 Task: Select KNIME Software.
Action: Mouse moved to (375, 106)
Screenshot: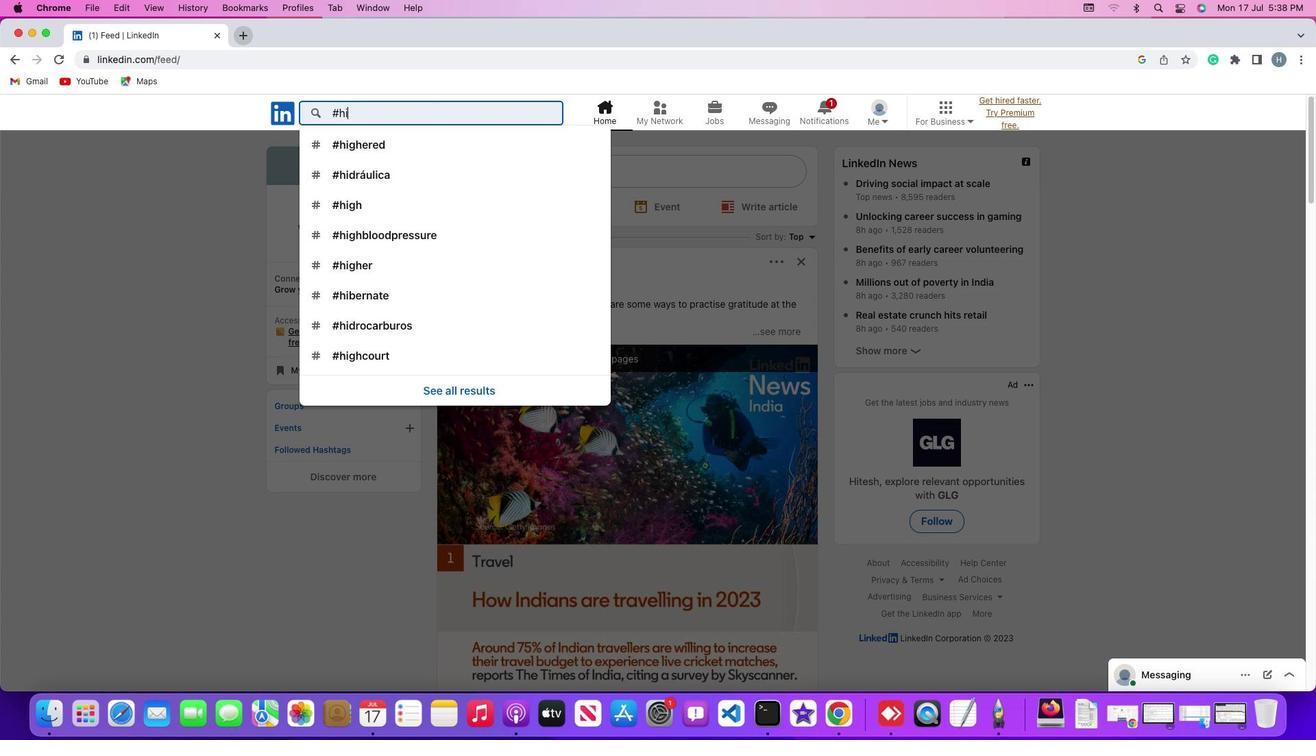 
Action: Mouse pressed left at (375, 106)
Screenshot: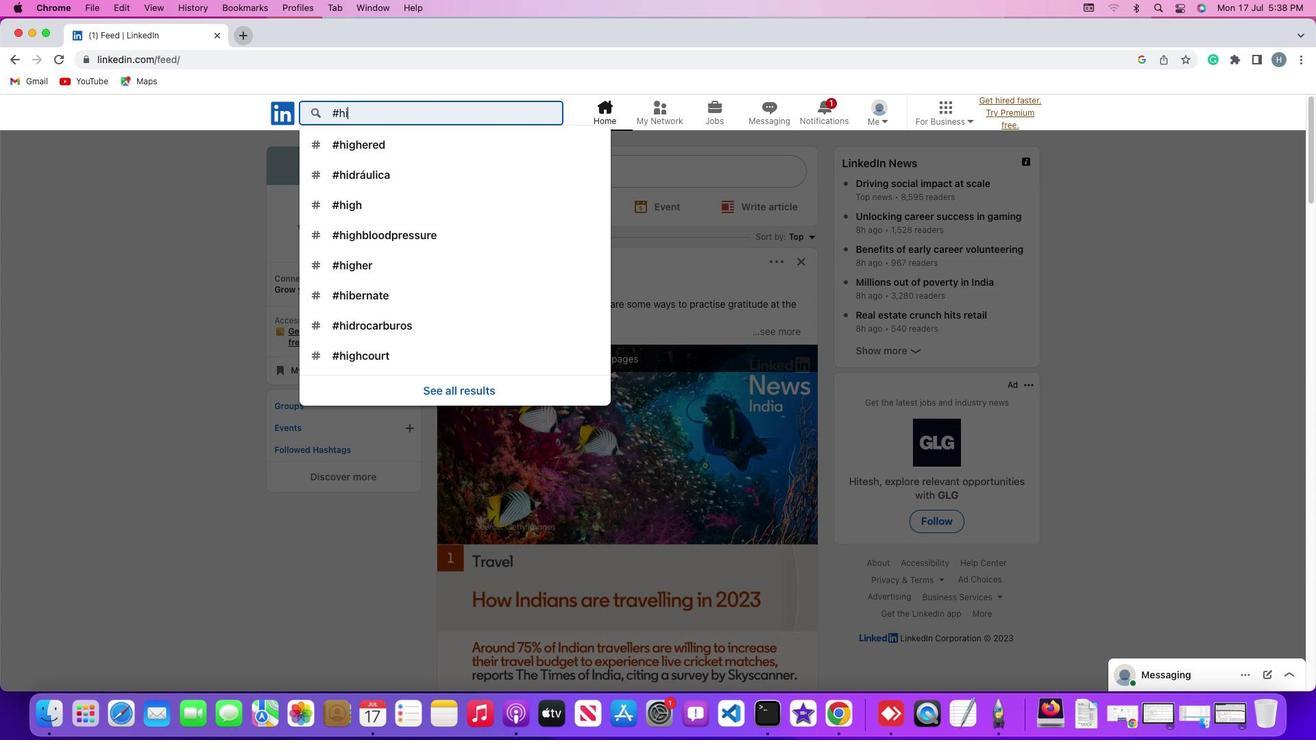 
Action: Mouse pressed left at (375, 106)
Screenshot: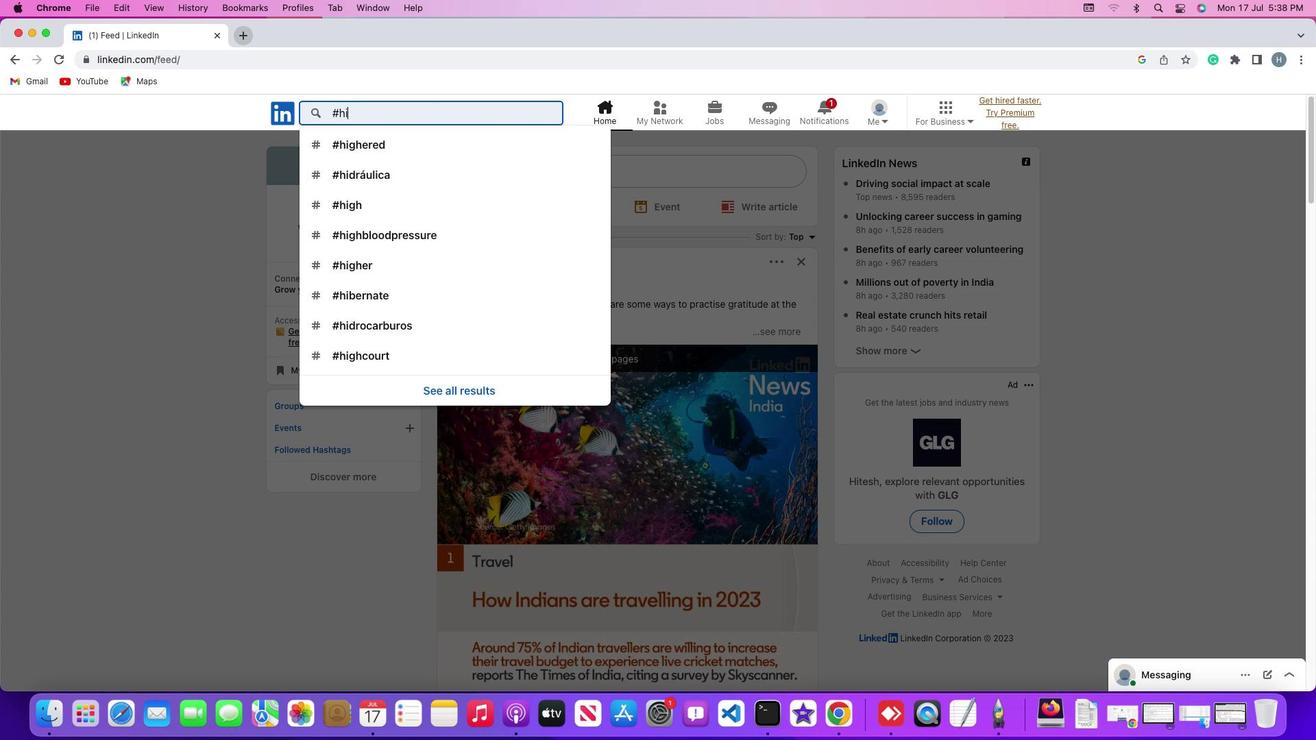 
Action: Key pressed Key.shift'#''h''i''r''i''n''g'Key.enter
Screenshot: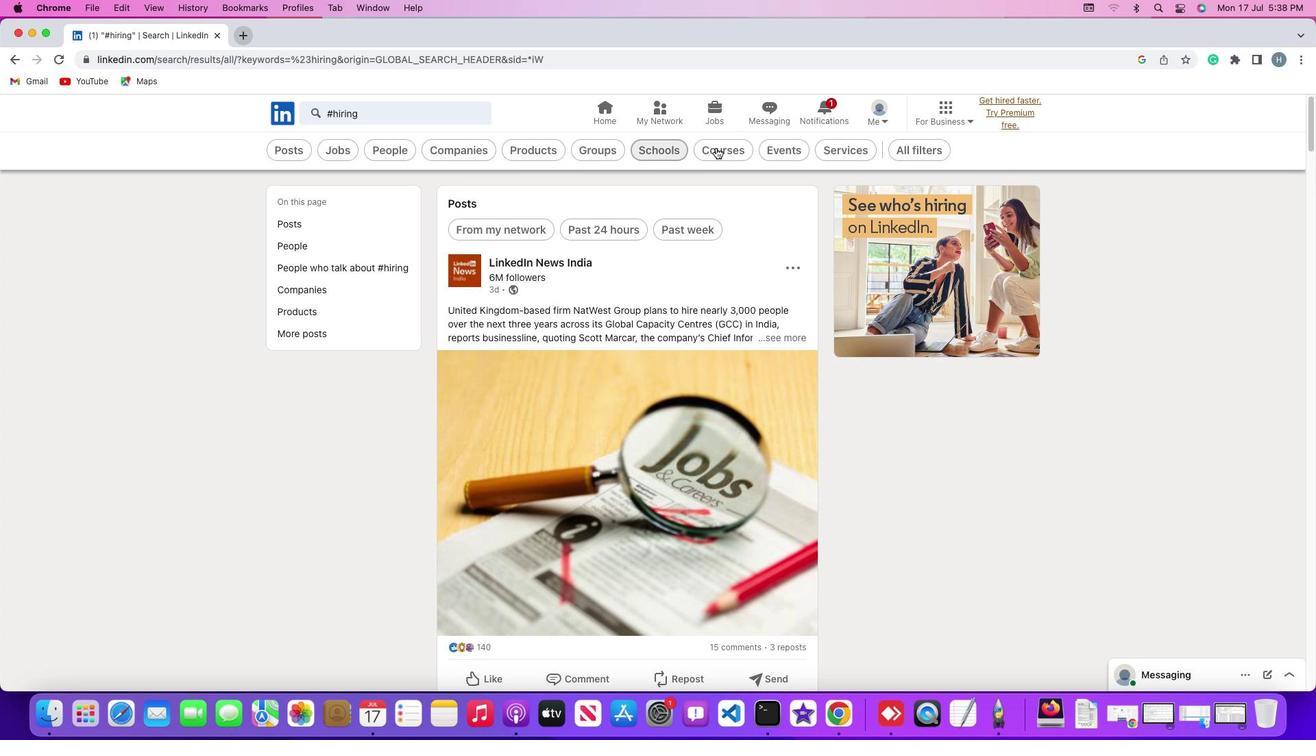 
Action: Mouse moved to (723, 147)
Screenshot: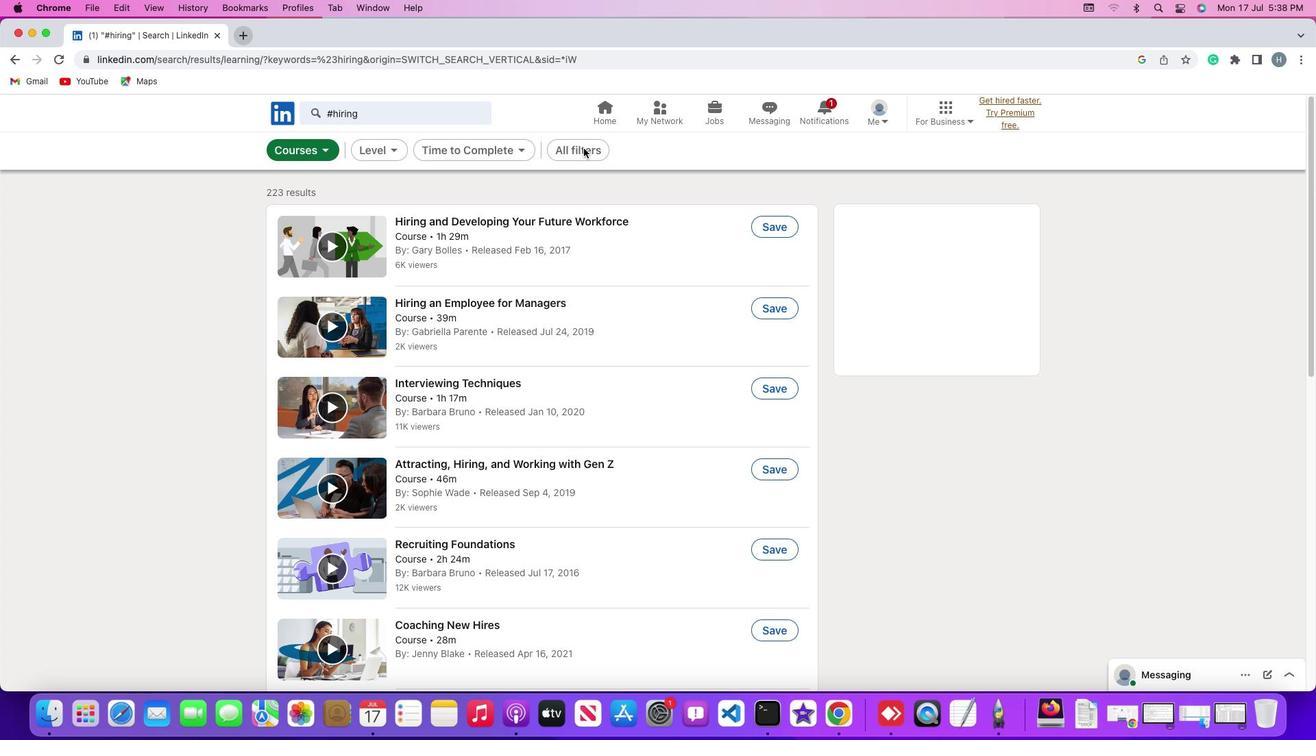 
Action: Mouse pressed left at (723, 147)
Screenshot: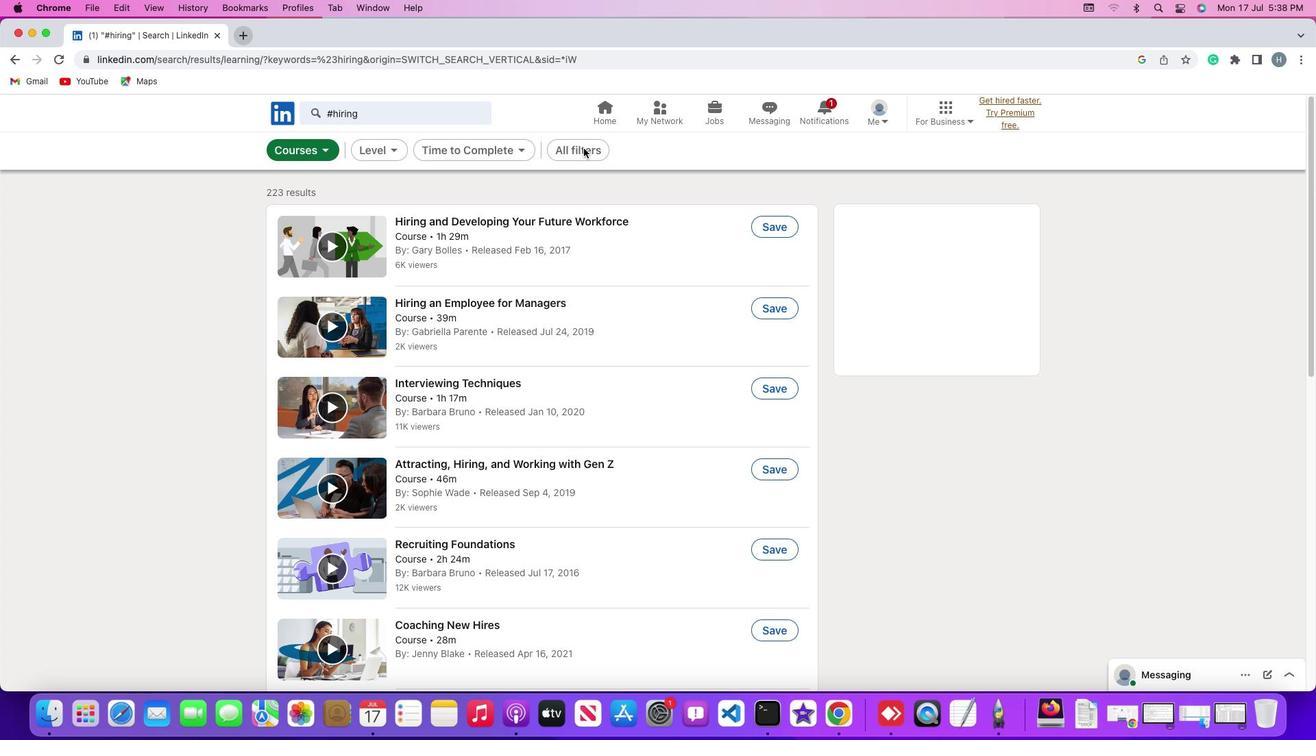 
Action: Mouse moved to (584, 148)
Screenshot: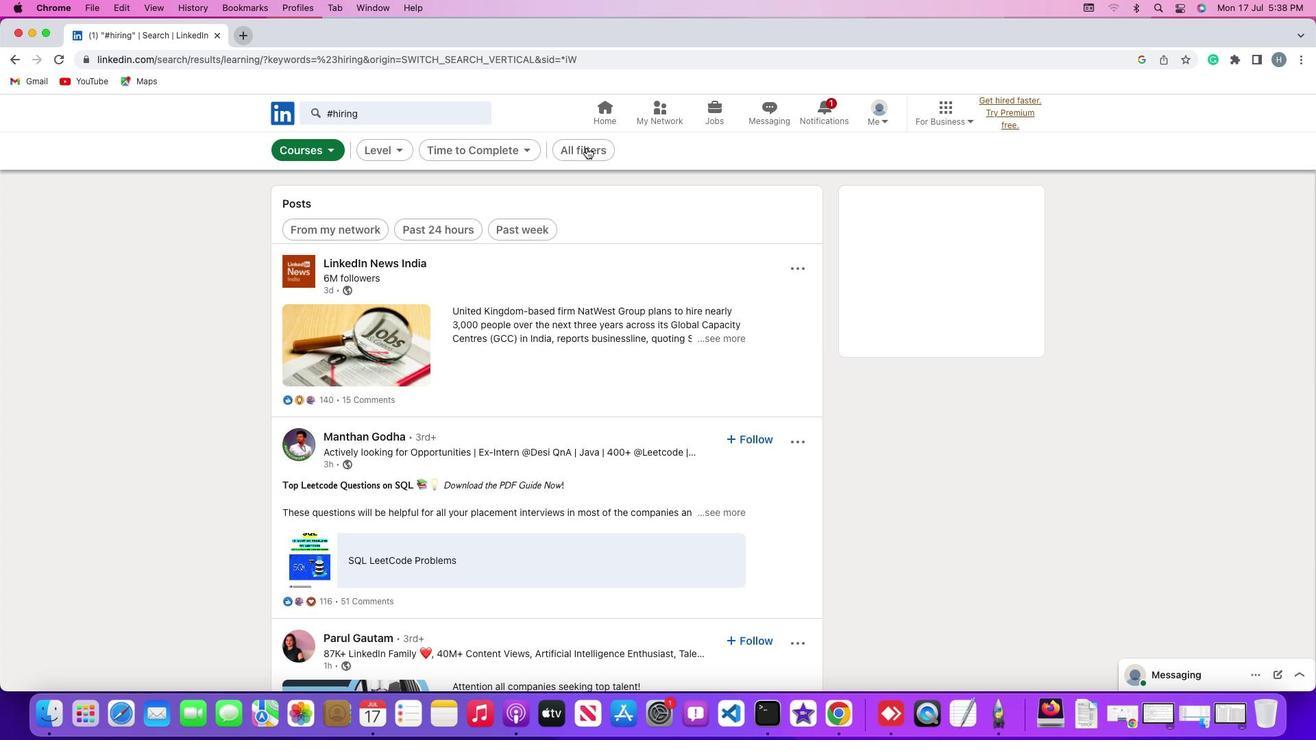 
Action: Mouse pressed left at (584, 148)
Screenshot: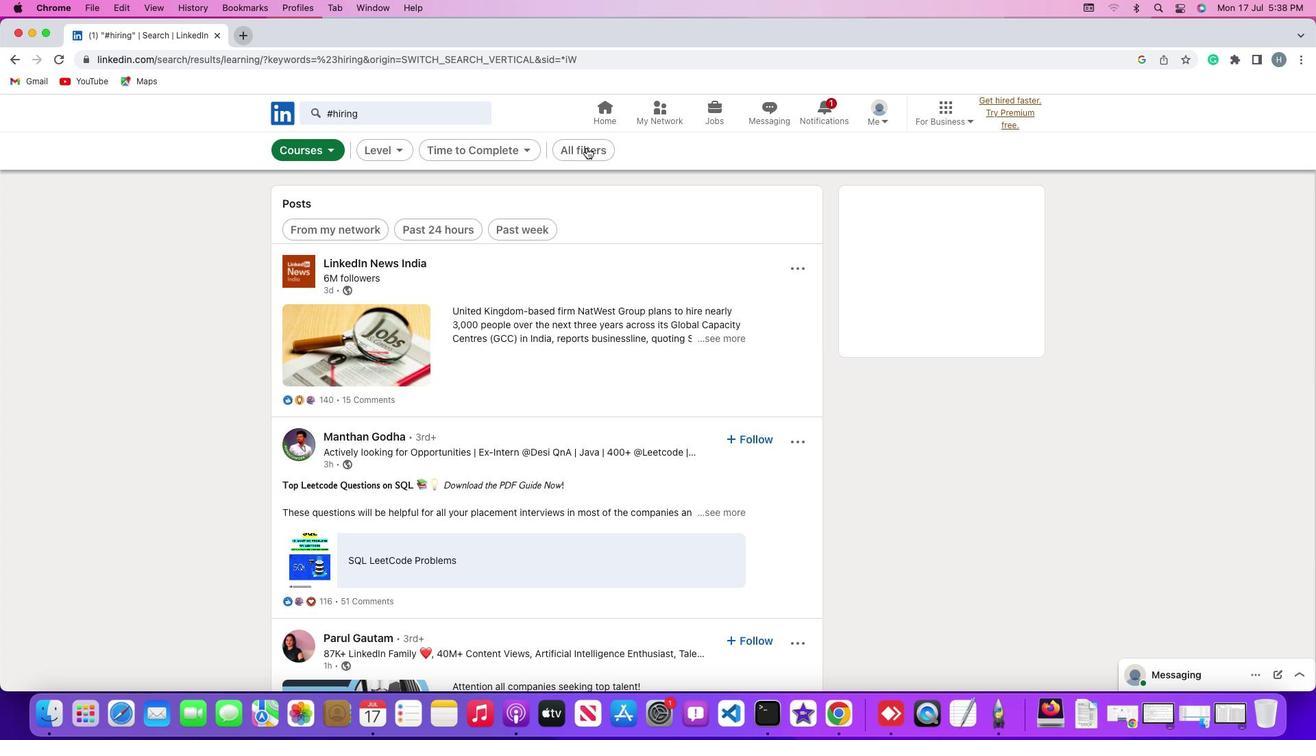 
Action: Mouse moved to (1087, 453)
Screenshot: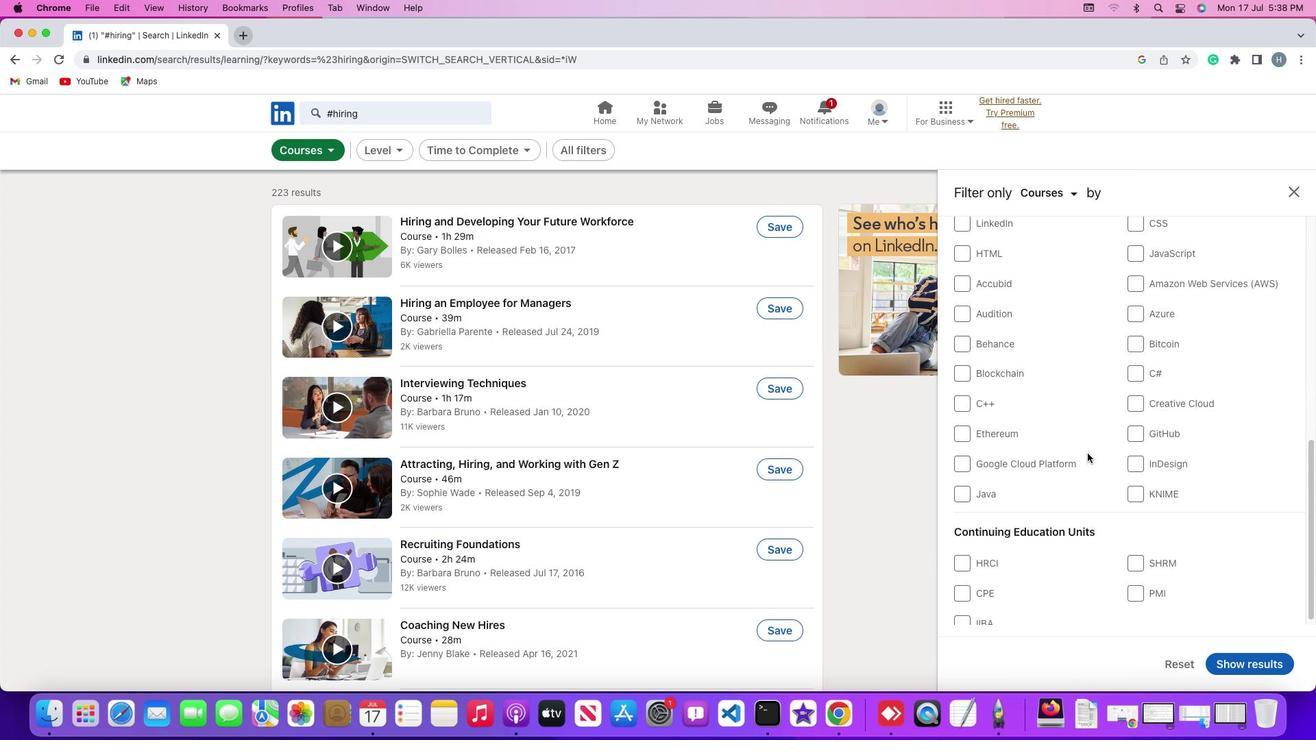 
Action: Mouse scrolled (1087, 453) with delta (0, 0)
Screenshot: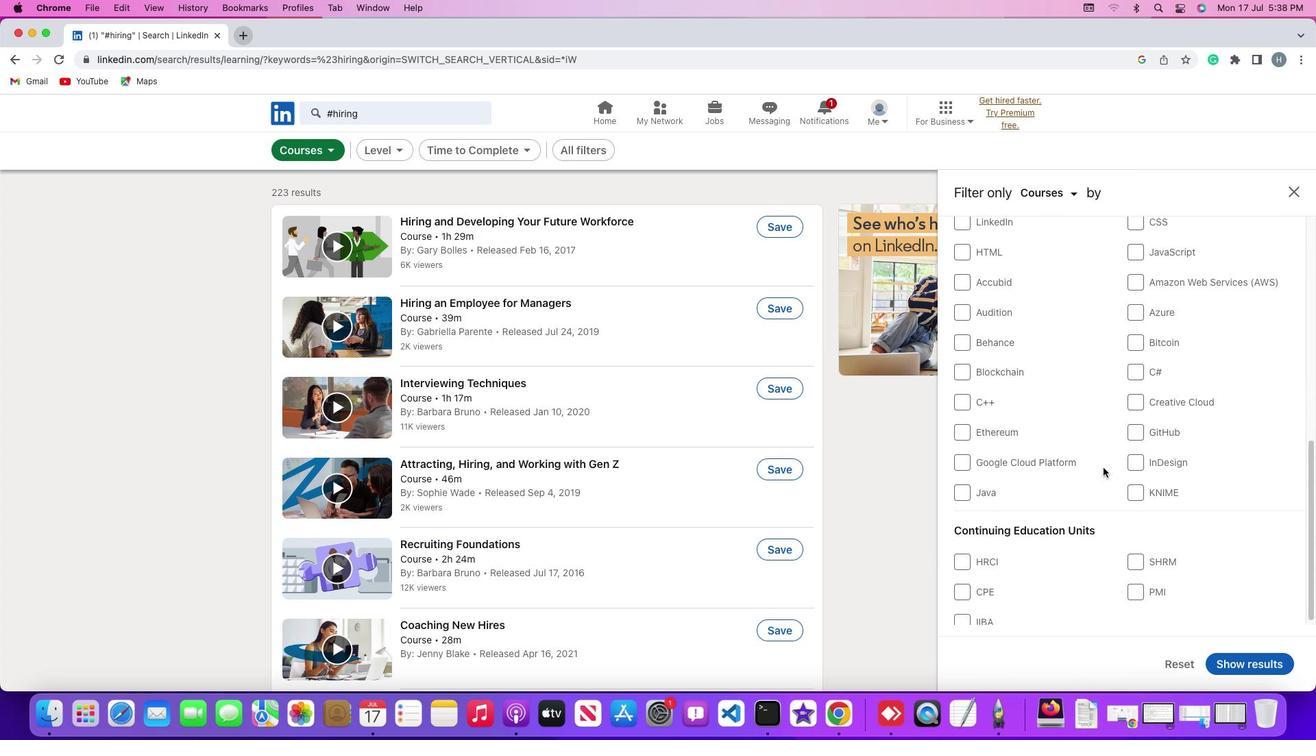 
Action: Mouse scrolled (1087, 453) with delta (0, 0)
Screenshot: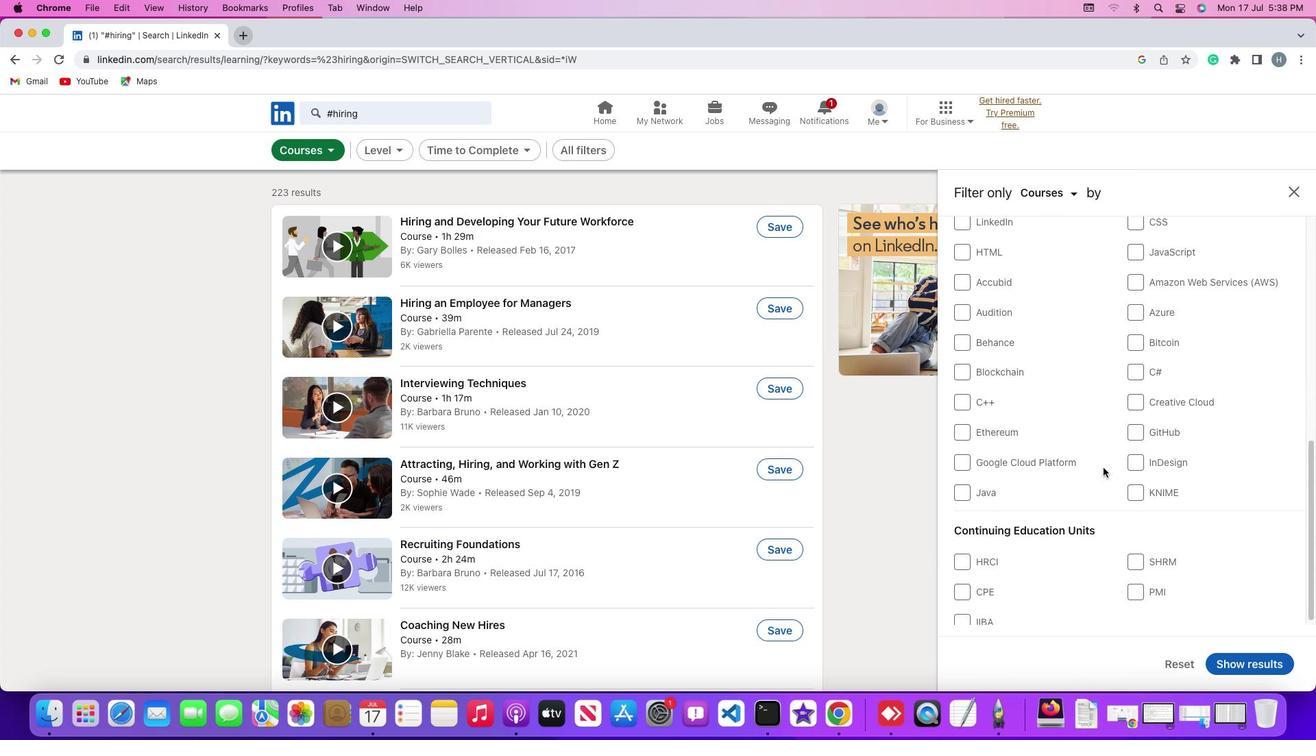 
Action: Mouse scrolled (1087, 453) with delta (0, -1)
Screenshot: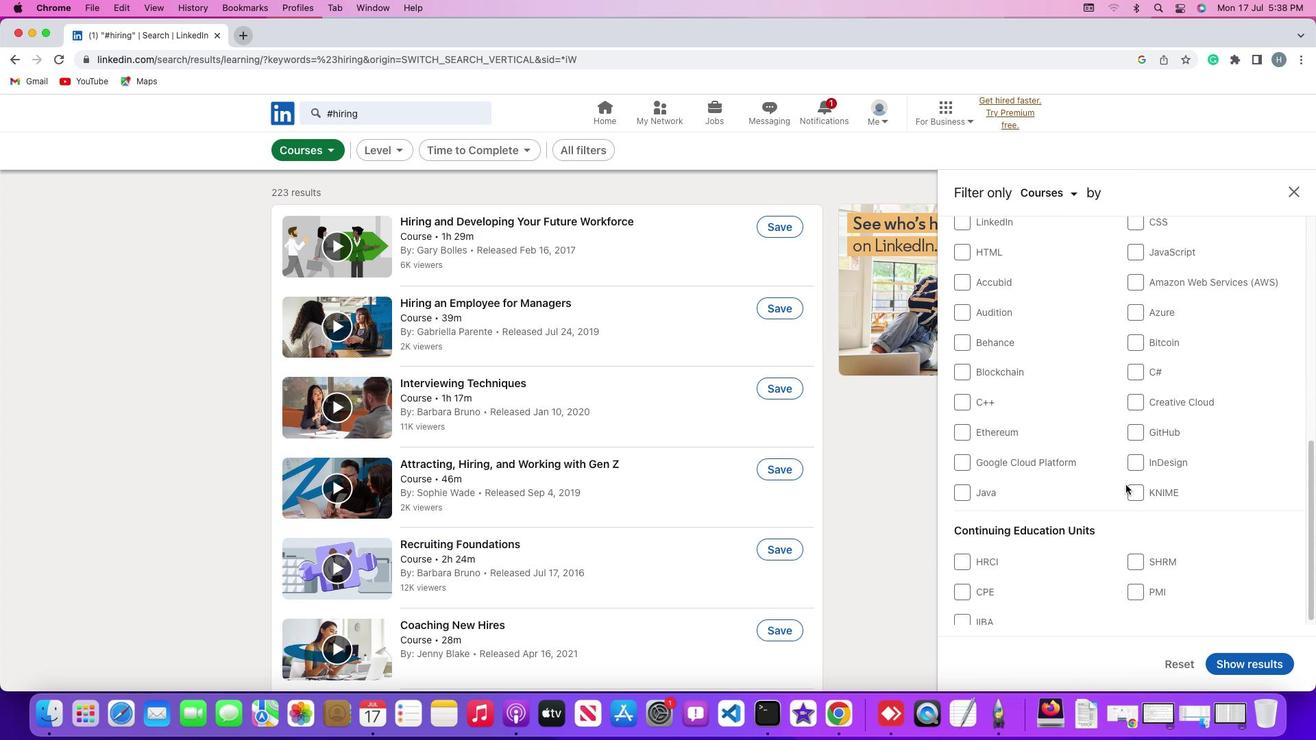 
Action: Mouse scrolled (1087, 453) with delta (0, 0)
Screenshot: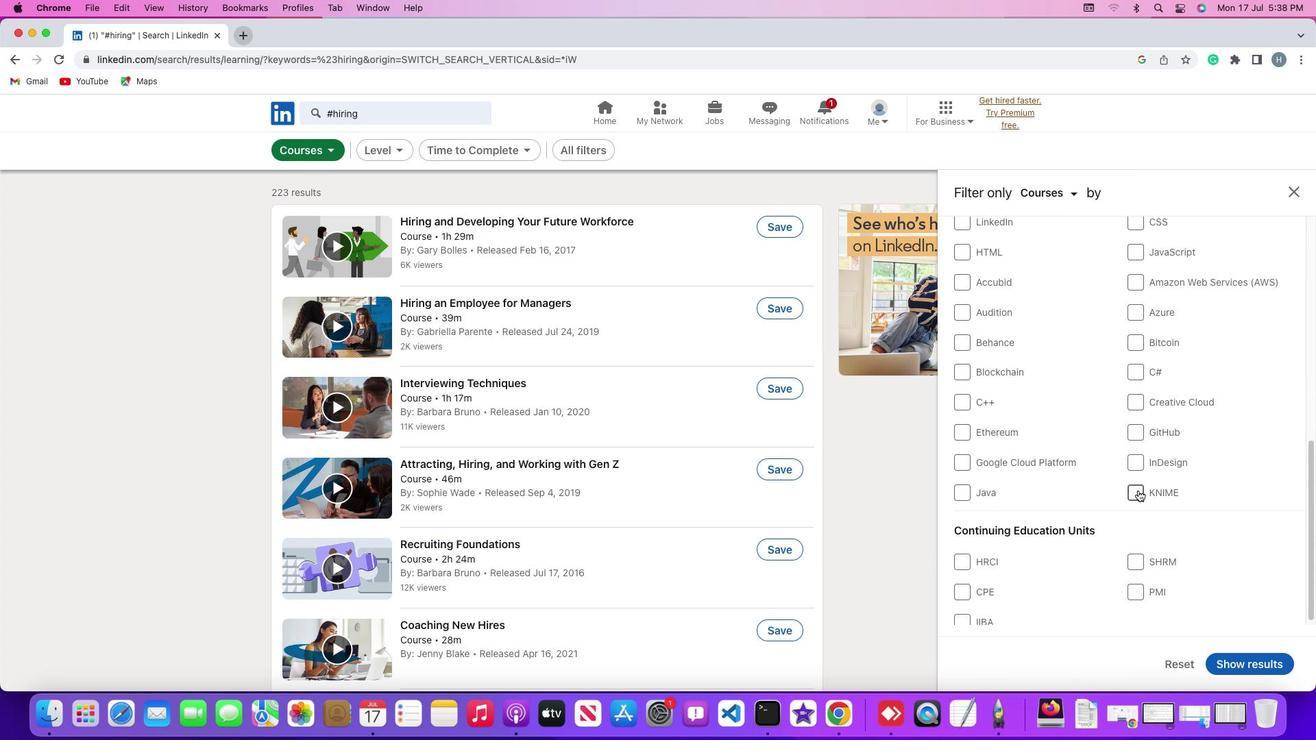 
Action: Mouse scrolled (1087, 453) with delta (0, 0)
Screenshot: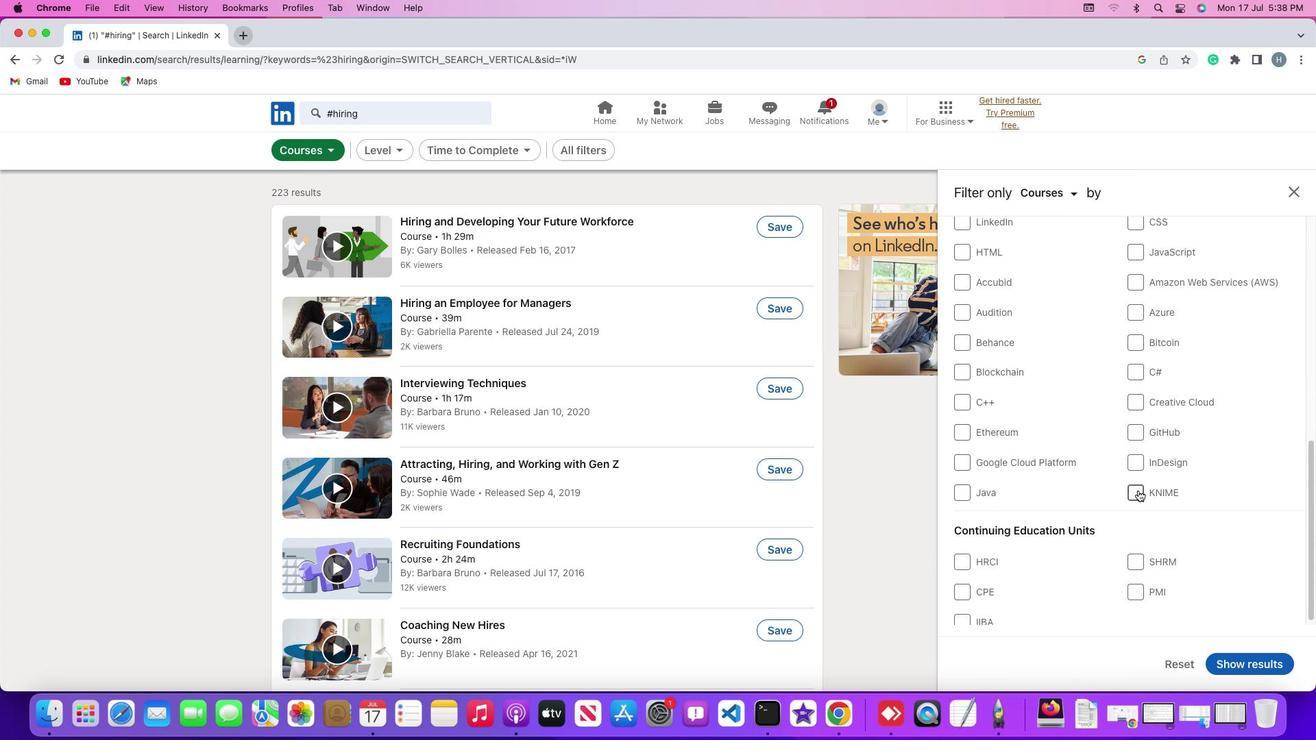 
Action: Mouse scrolled (1087, 453) with delta (0, -1)
Screenshot: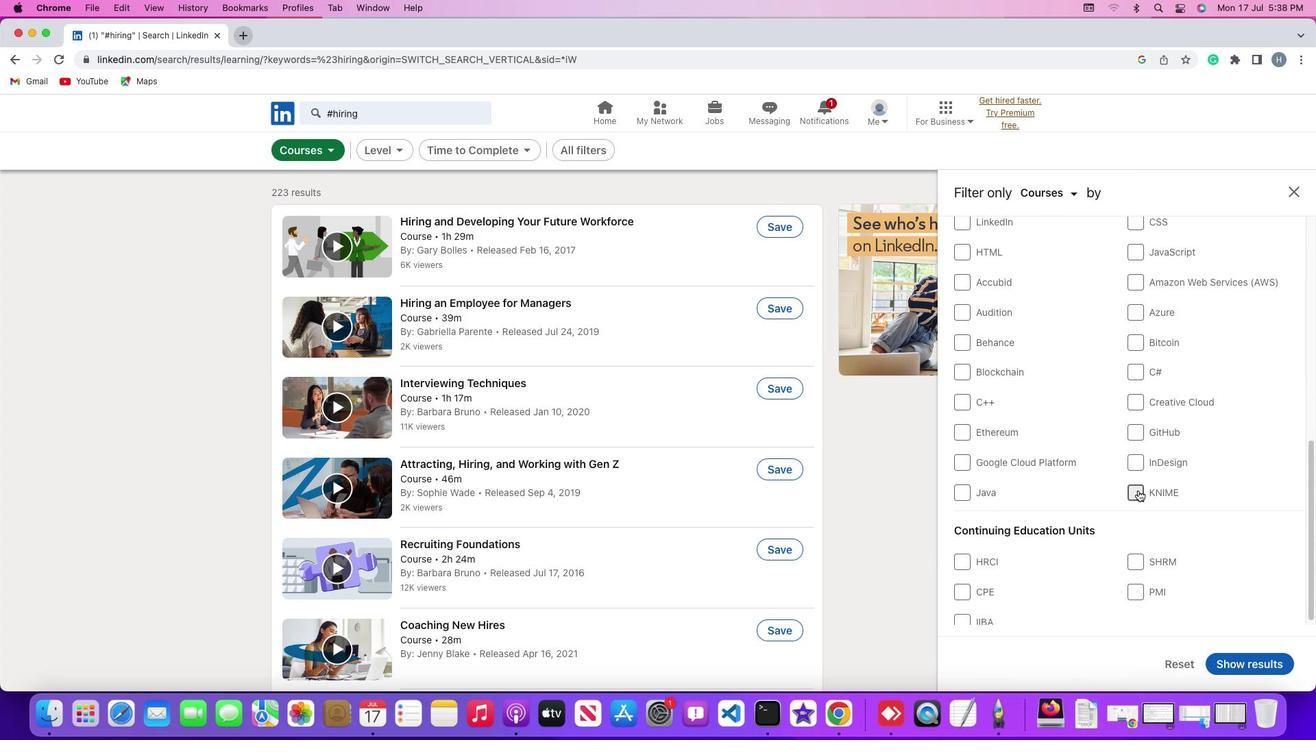
Action: Mouse scrolled (1087, 453) with delta (0, 0)
Screenshot: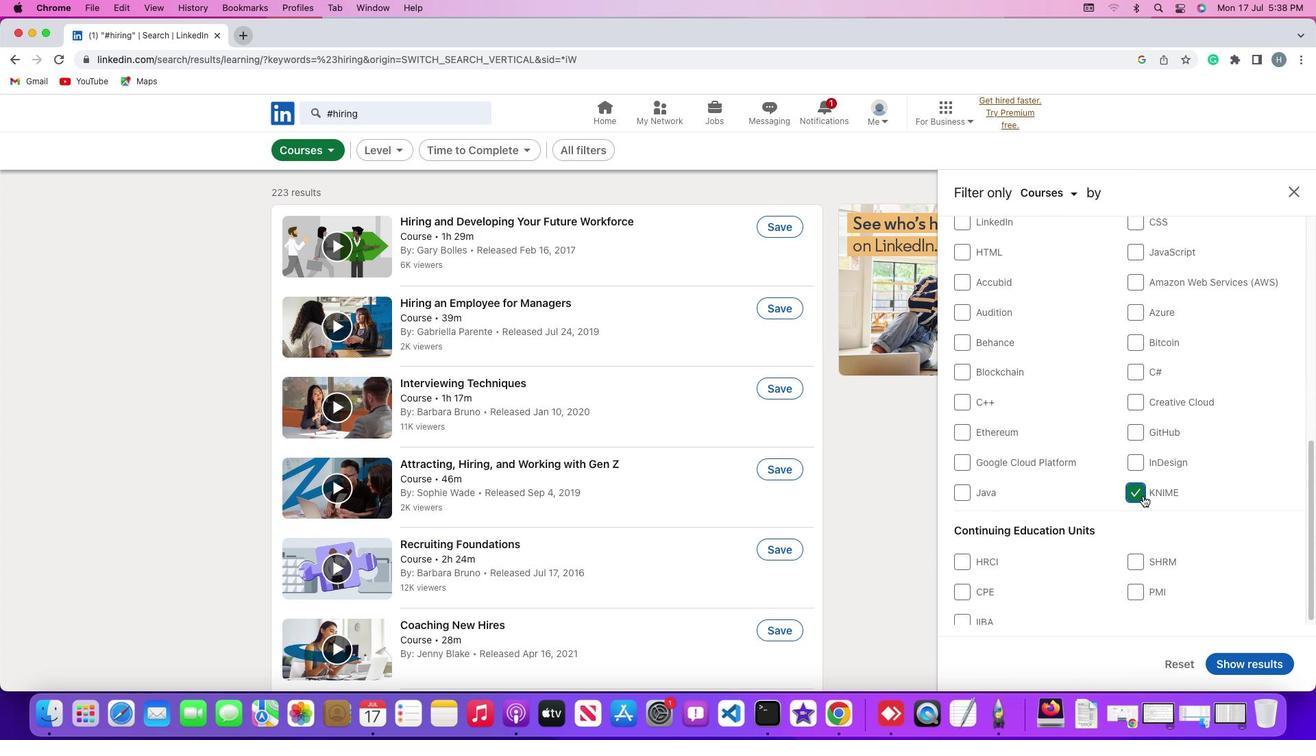 
Action: Mouse scrolled (1087, 453) with delta (0, 0)
Screenshot: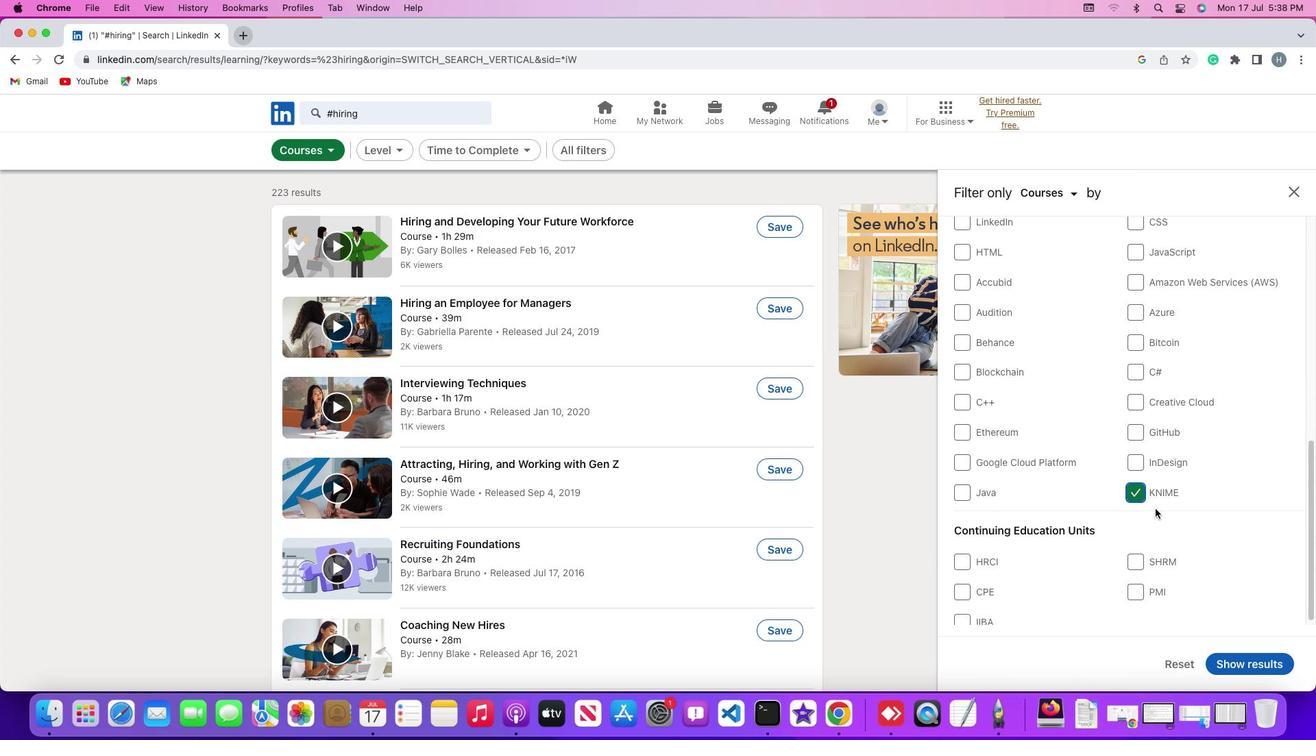 
Action: Mouse scrolled (1087, 453) with delta (0, -2)
Screenshot: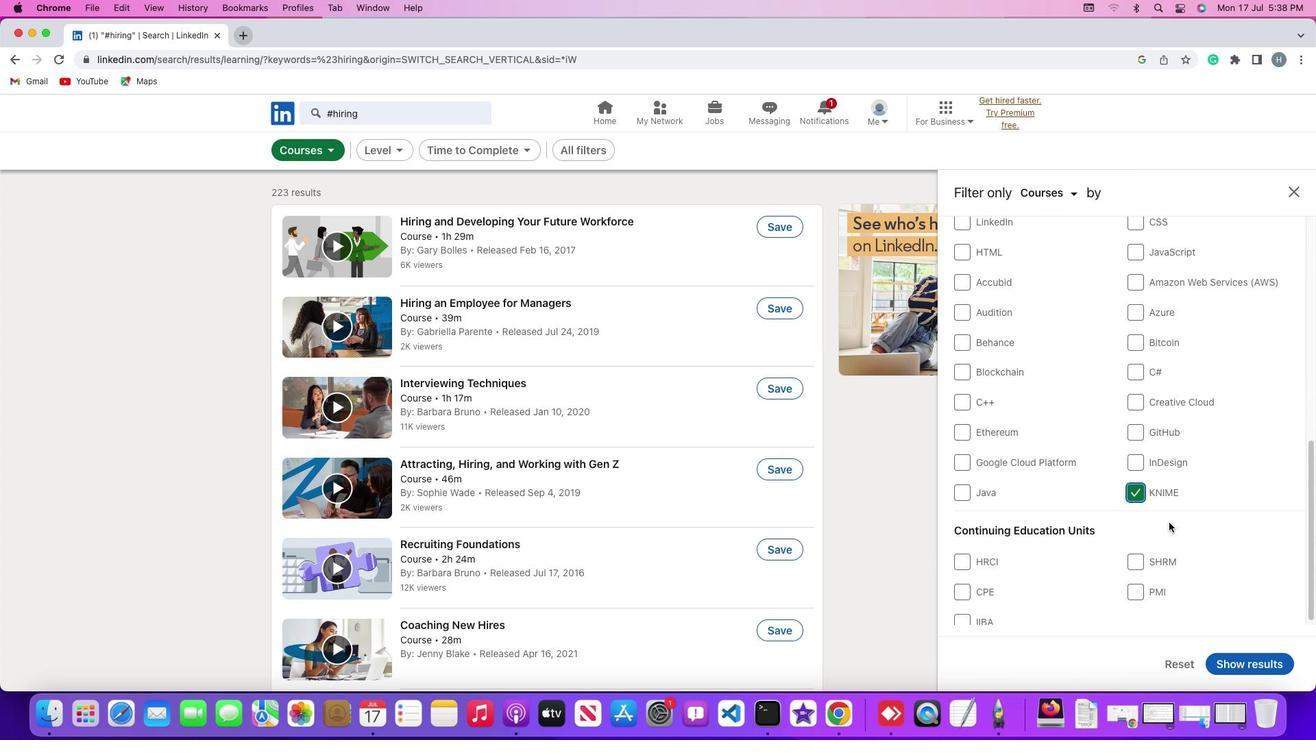 
Action: Mouse scrolled (1087, 453) with delta (0, 0)
Screenshot: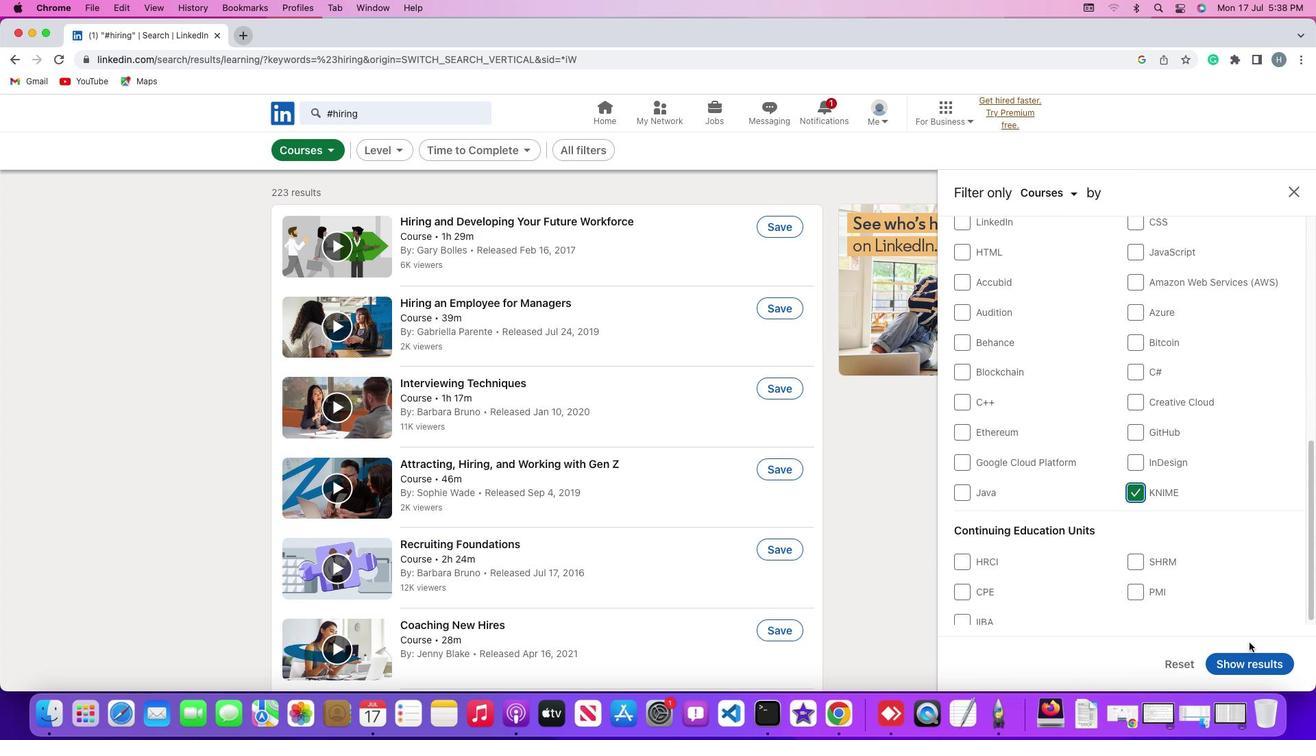 
Action: Mouse scrolled (1087, 453) with delta (0, 0)
Screenshot: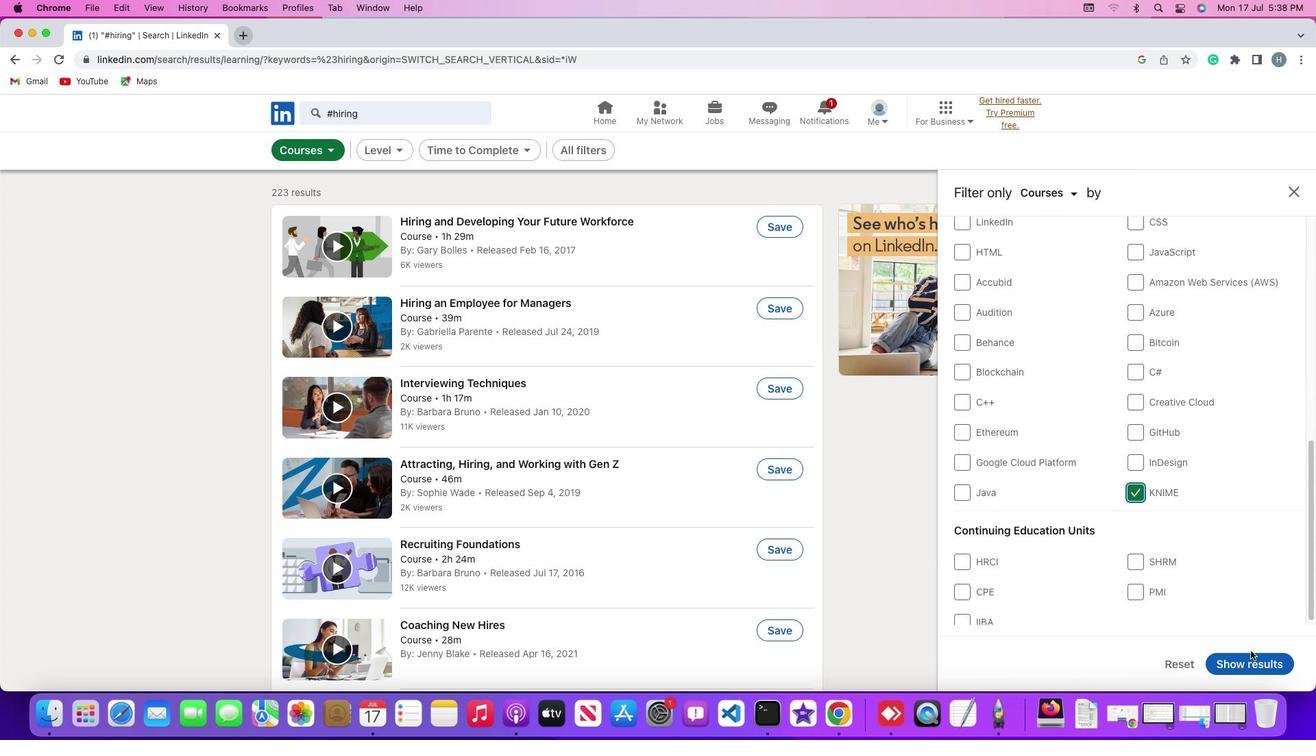 
Action: Mouse scrolled (1087, 453) with delta (0, -1)
Screenshot: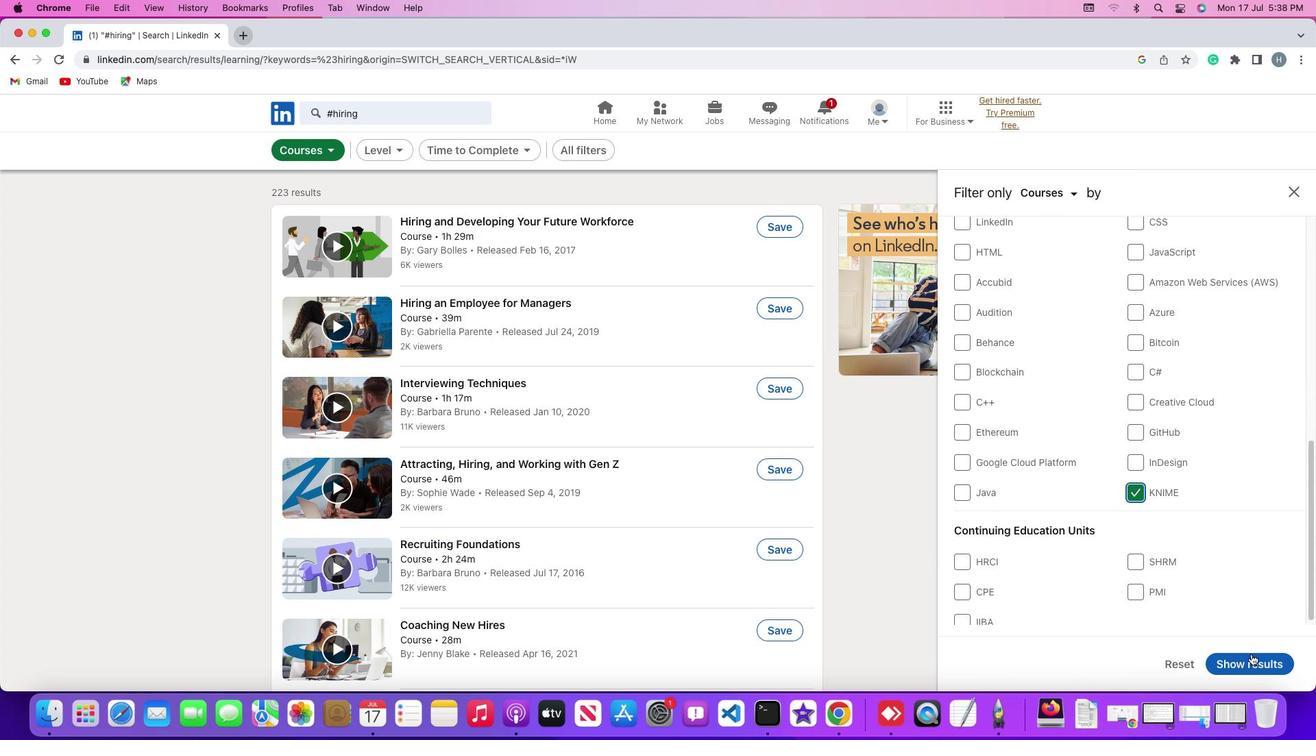 
Action: Mouse scrolled (1087, 453) with delta (0, -2)
Screenshot: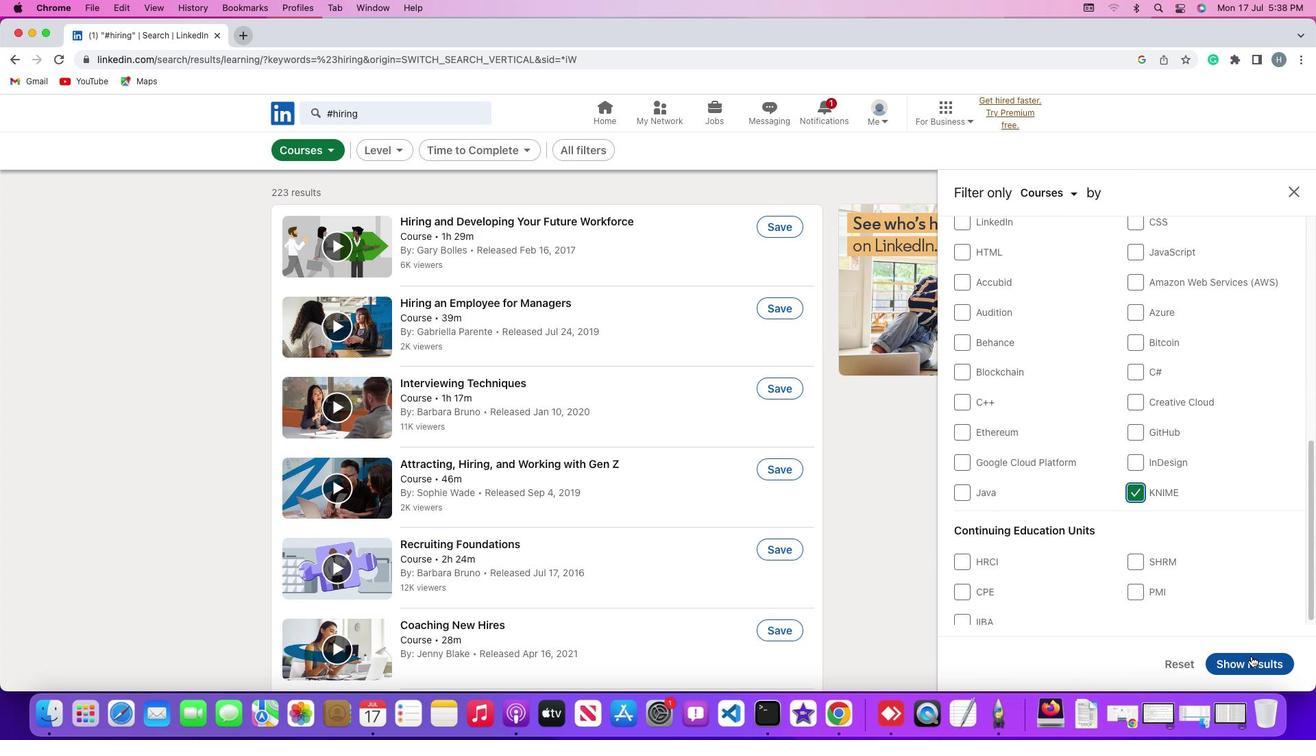 
Action: Mouse scrolled (1087, 453) with delta (0, 0)
Screenshot: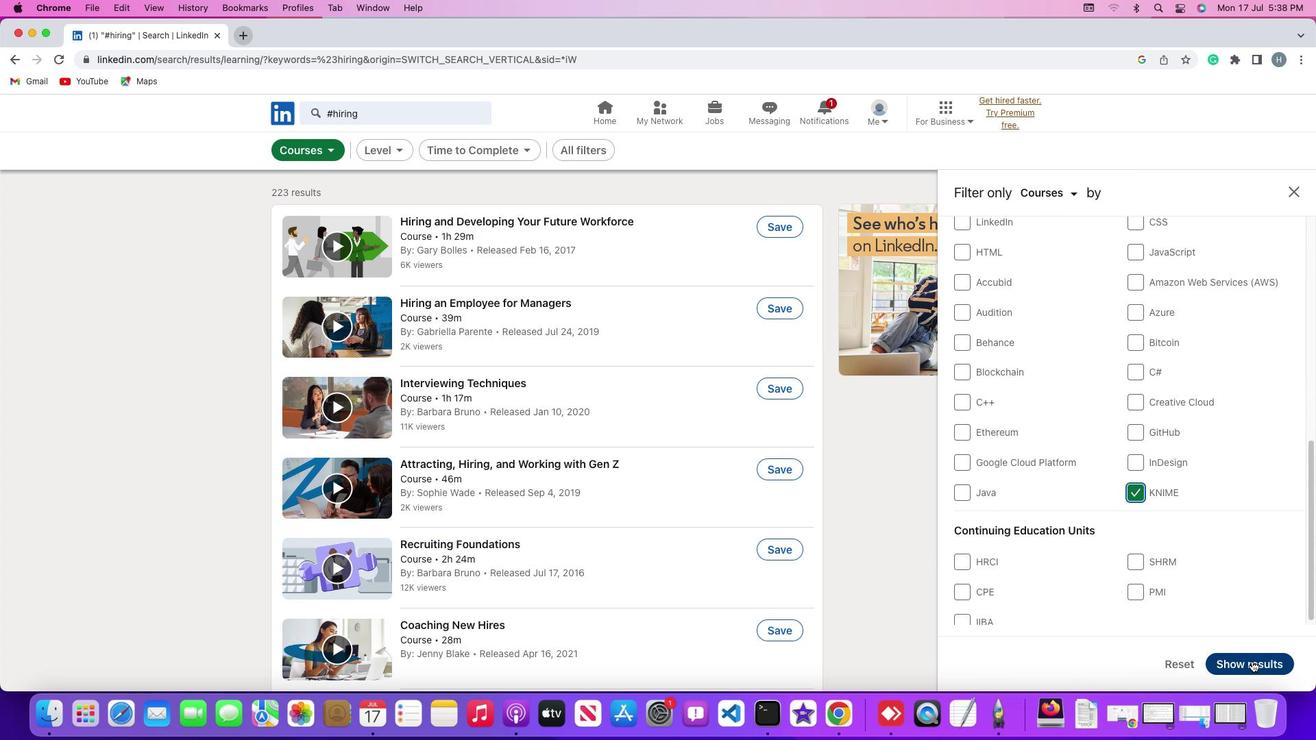 
Action: Mouse scrolled (1087, 453) with delta (0, 0)
Screenshot: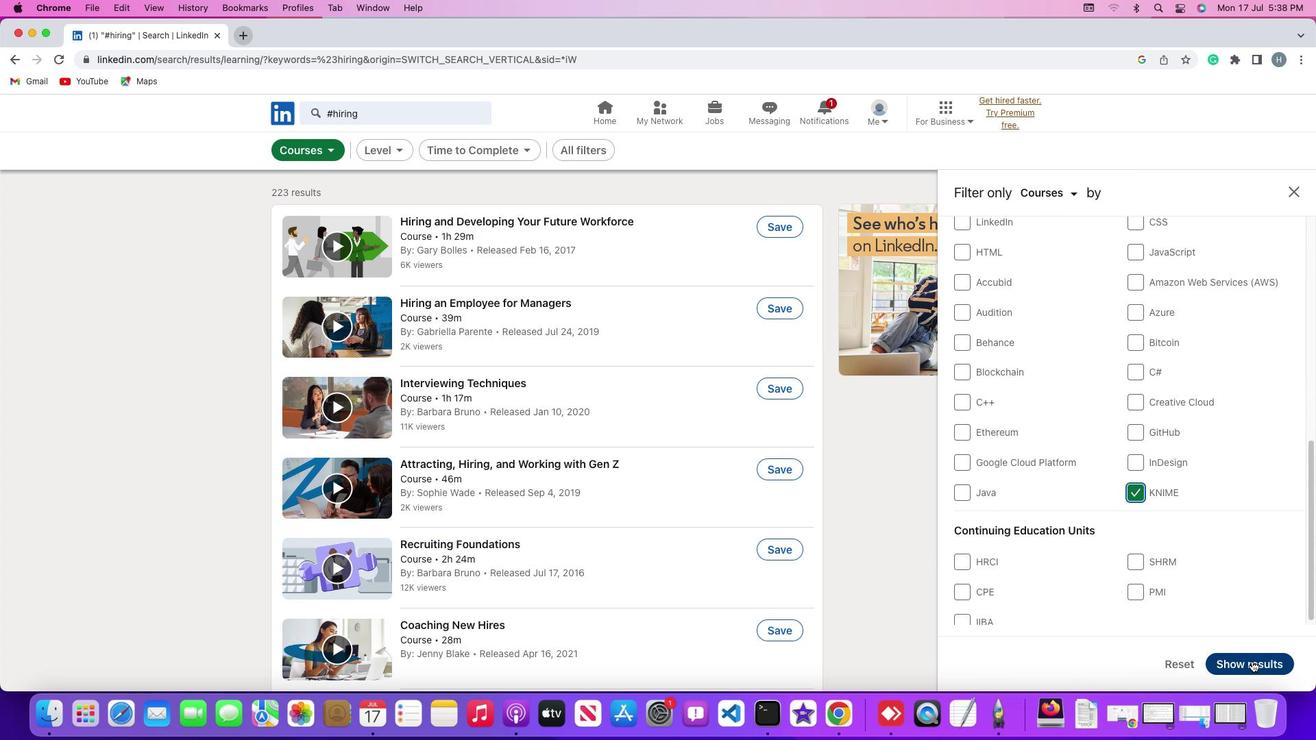 
Action: Mouse moved to (1138, 490)
Screenshot: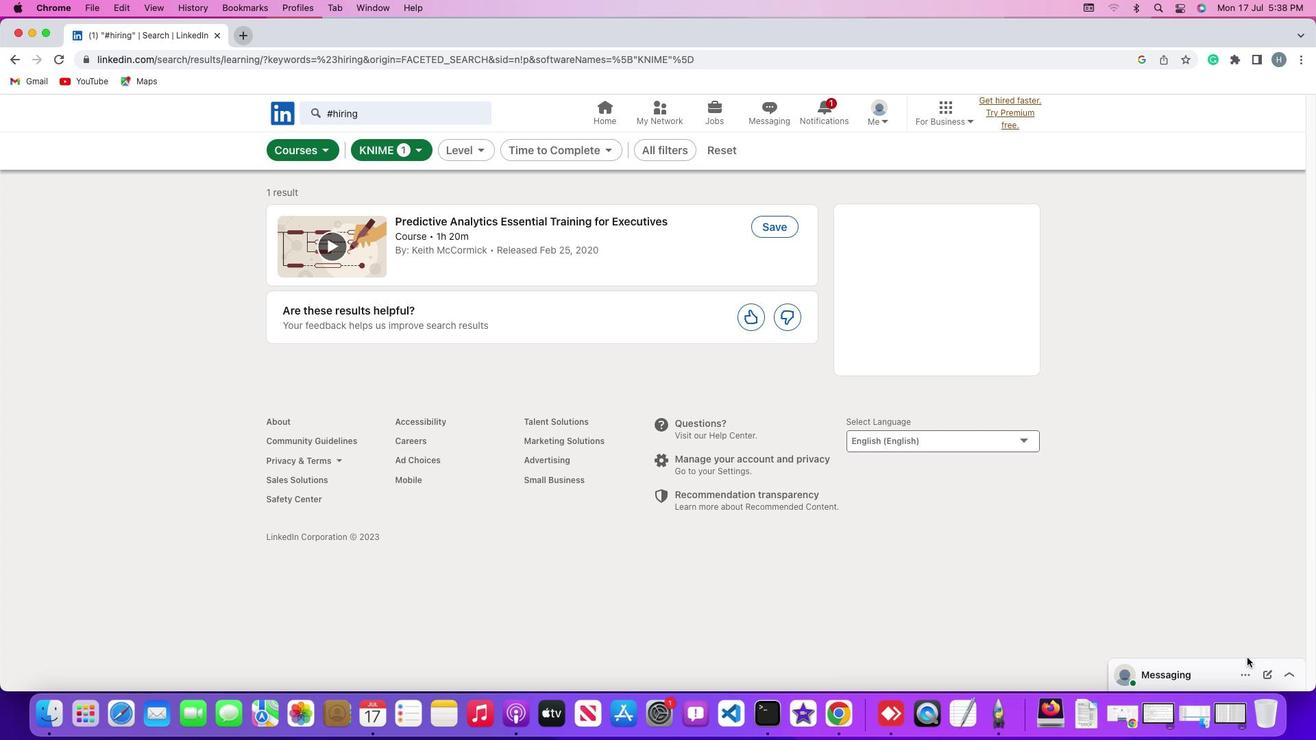 
Action: Mouse pressed left at (1138, 490)
Screenshot: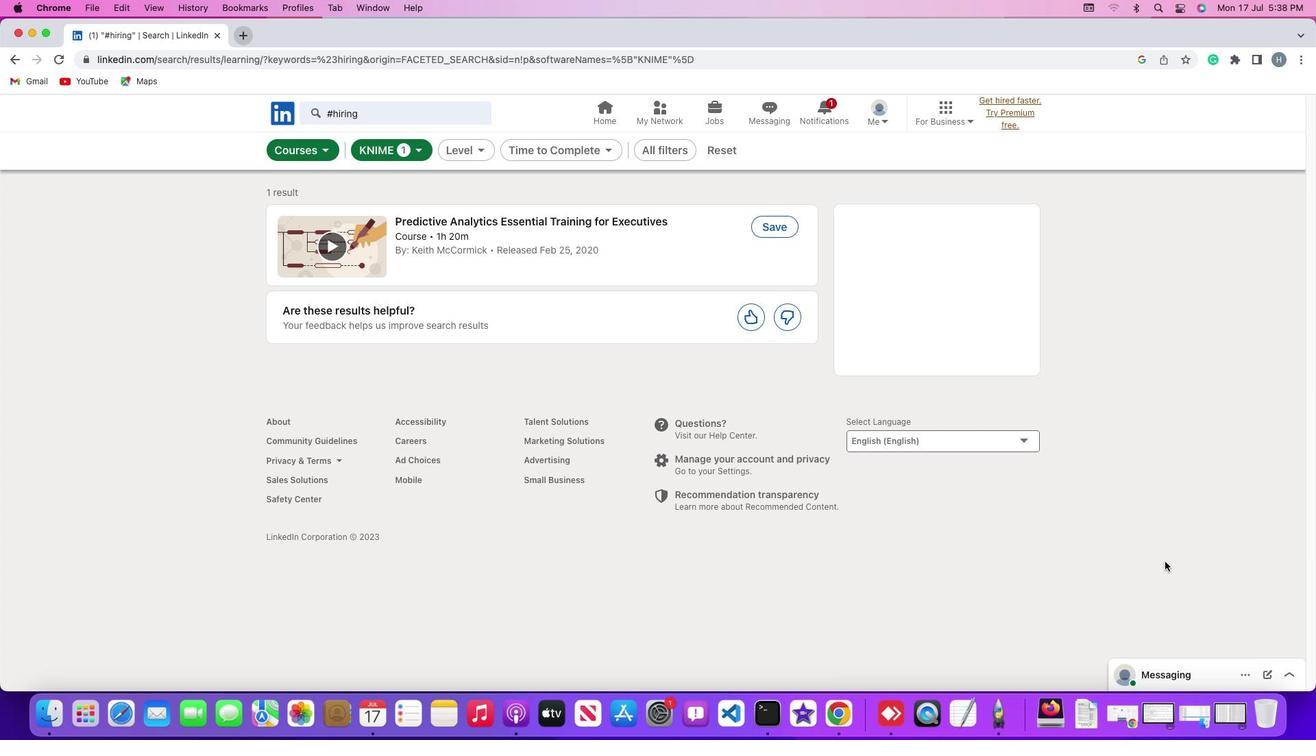 
Action: Mouse moved to (1252, 661)
Screenshot: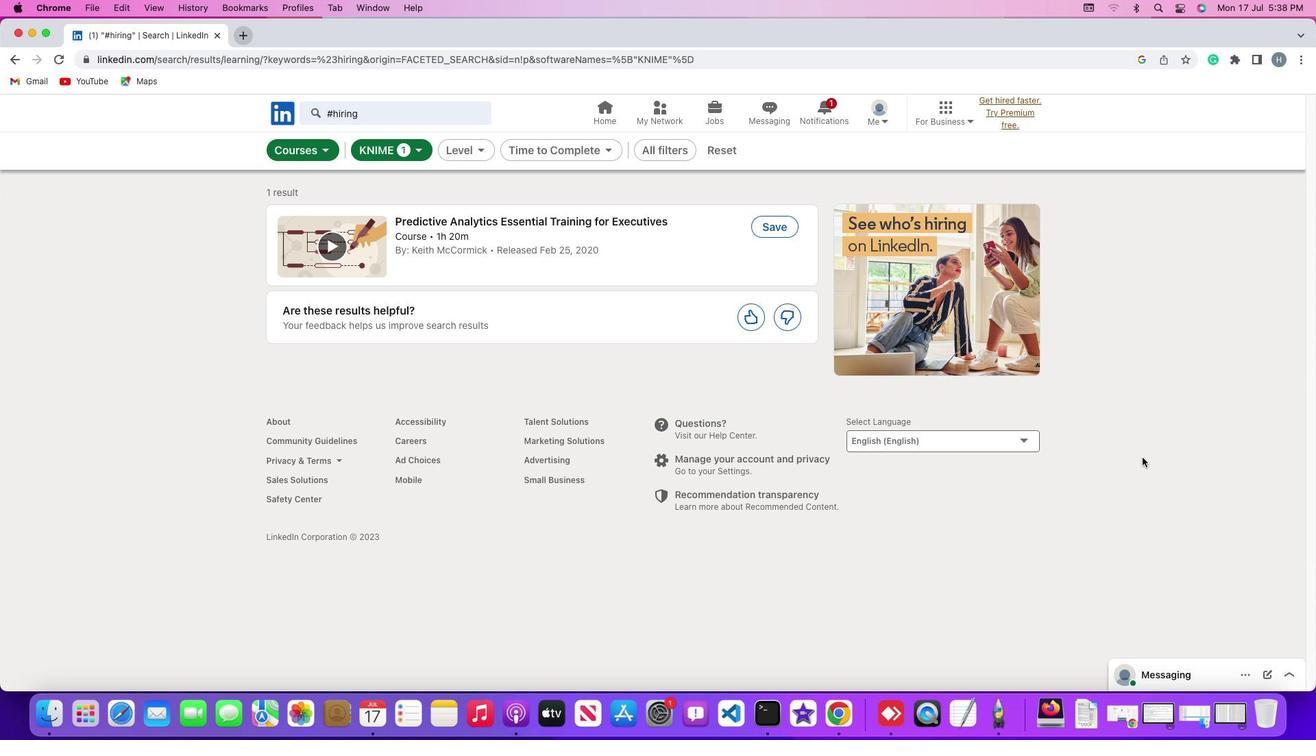 
Action: Mouse pressed left at (1252, 661)
Screenshot: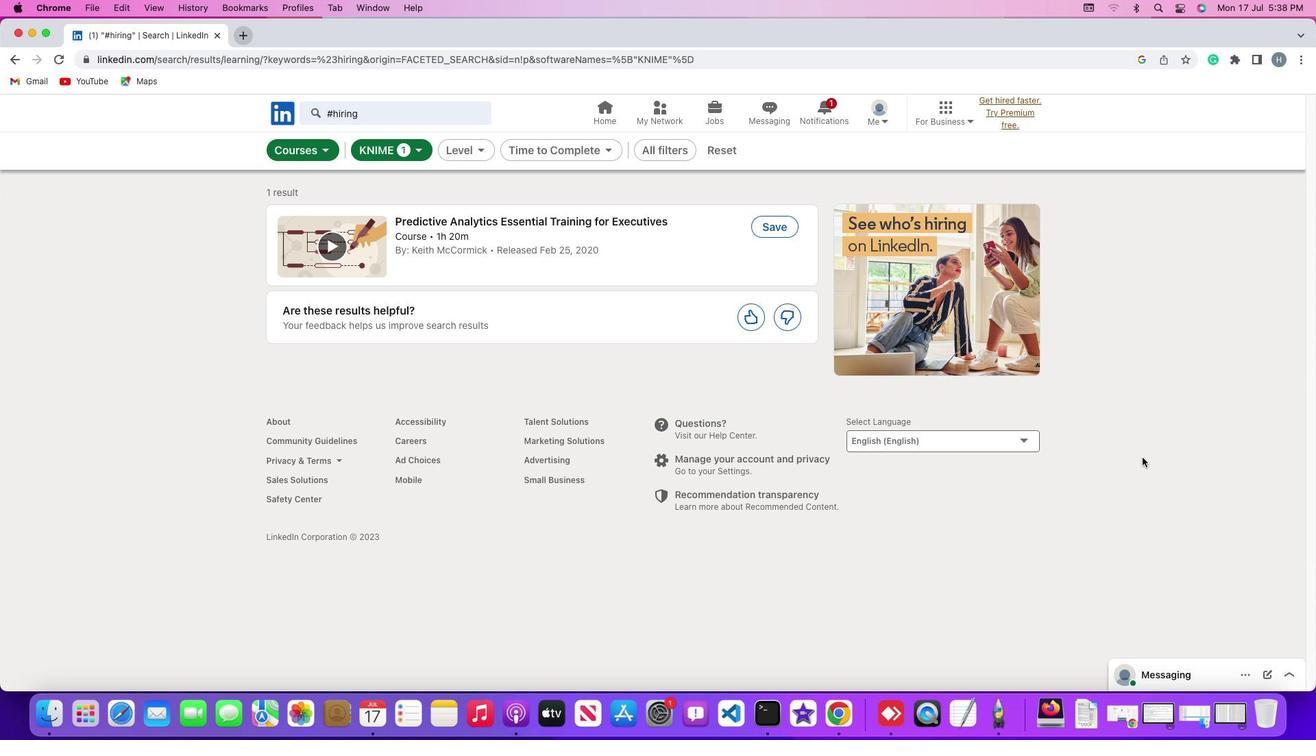 
Action: Mouse moved to (1142, 457)
Screenshot: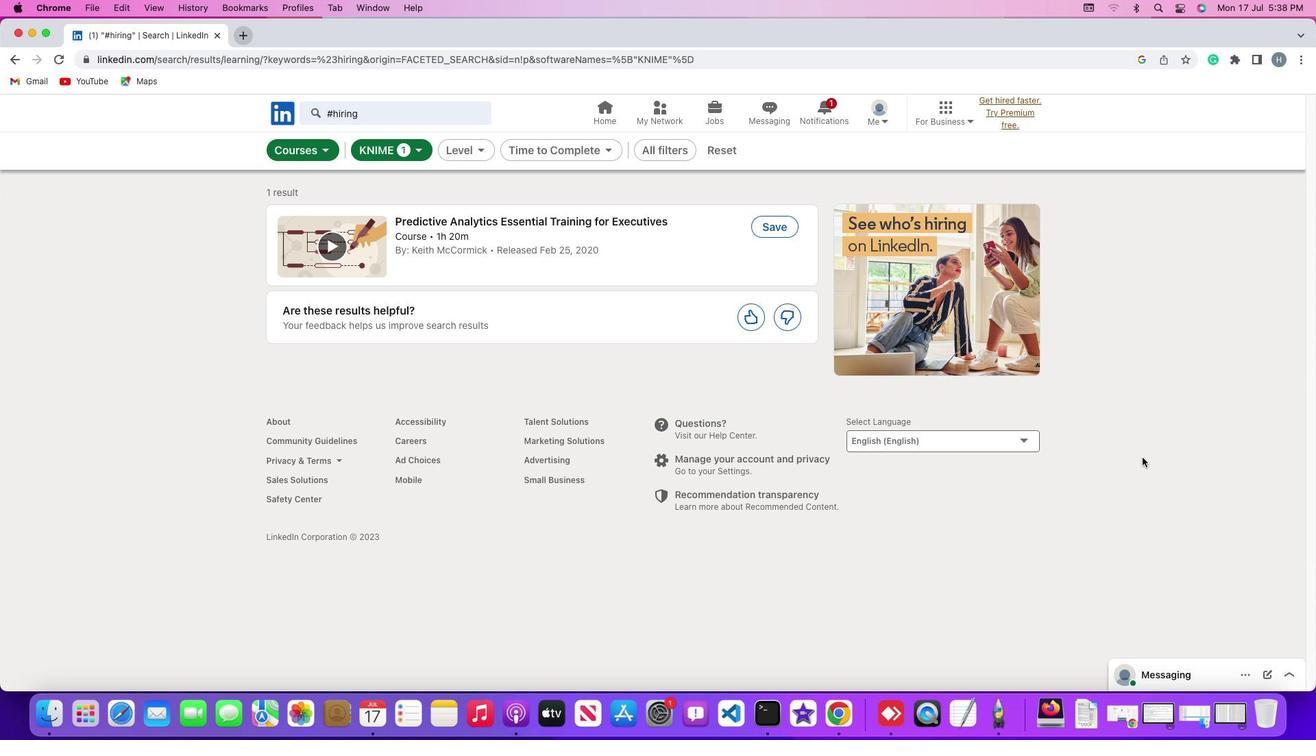 
